 Task: Use the 'Advanced Find' feature in Outlook to search for specific emails based on criteria.
Action: Mouse moved to (360, 10)
Screenshot: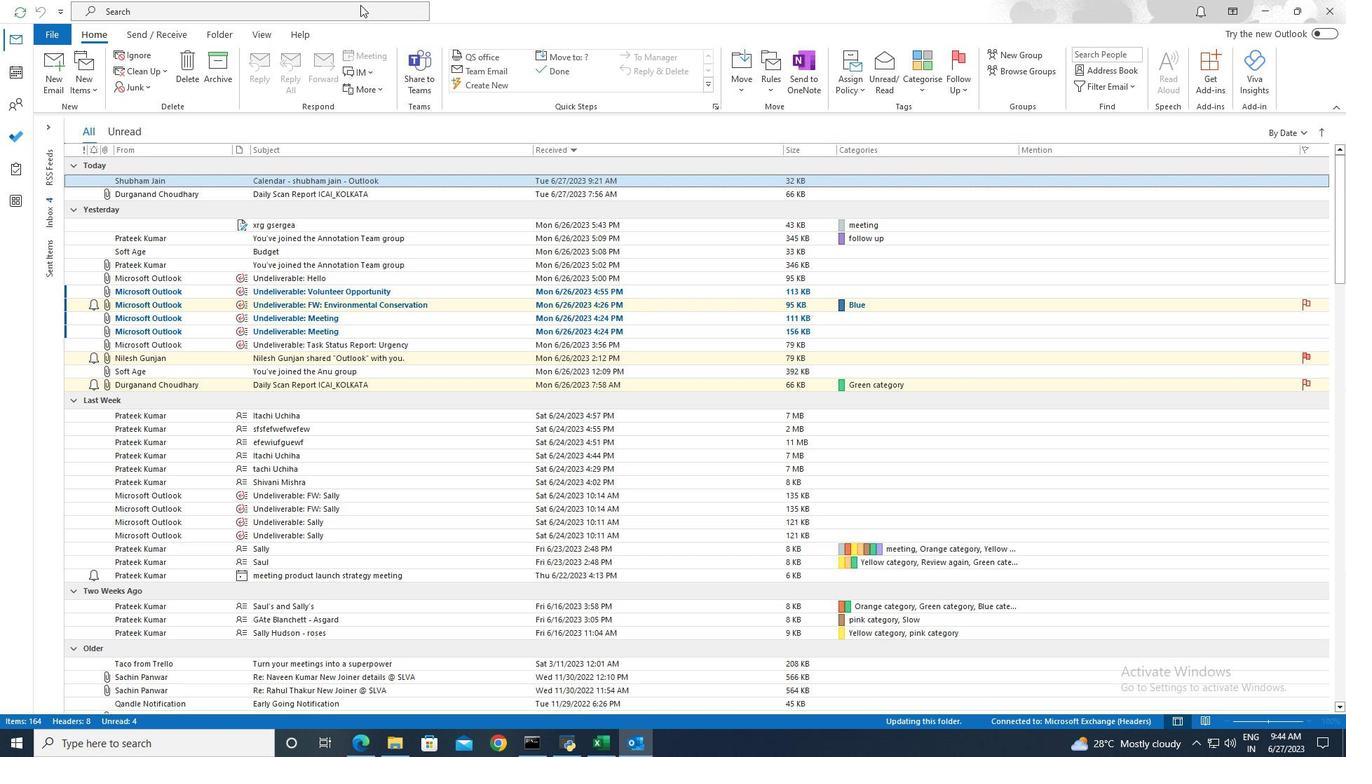 
Action: Mouse pressed left at (360, 10)
Screenshot: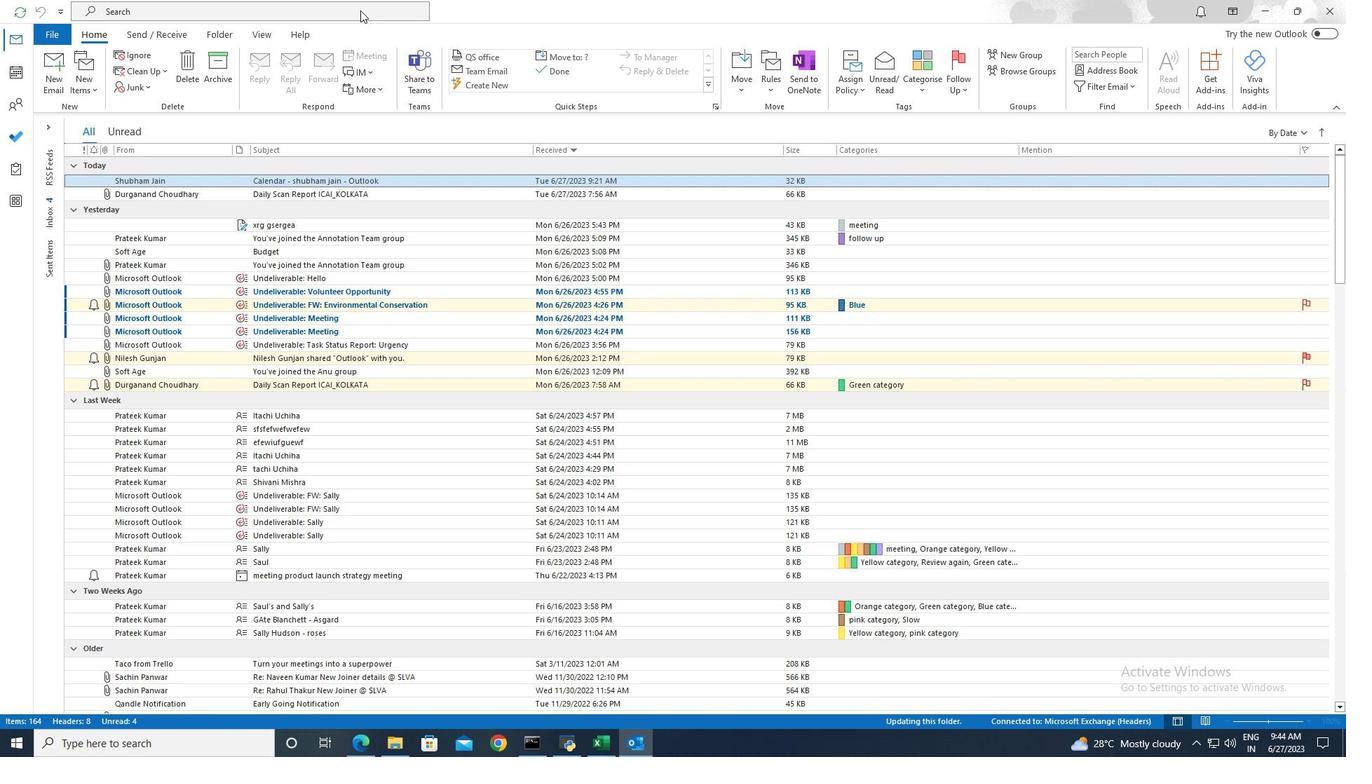
Action: Mouse moved to (486, 7)
Screenshot: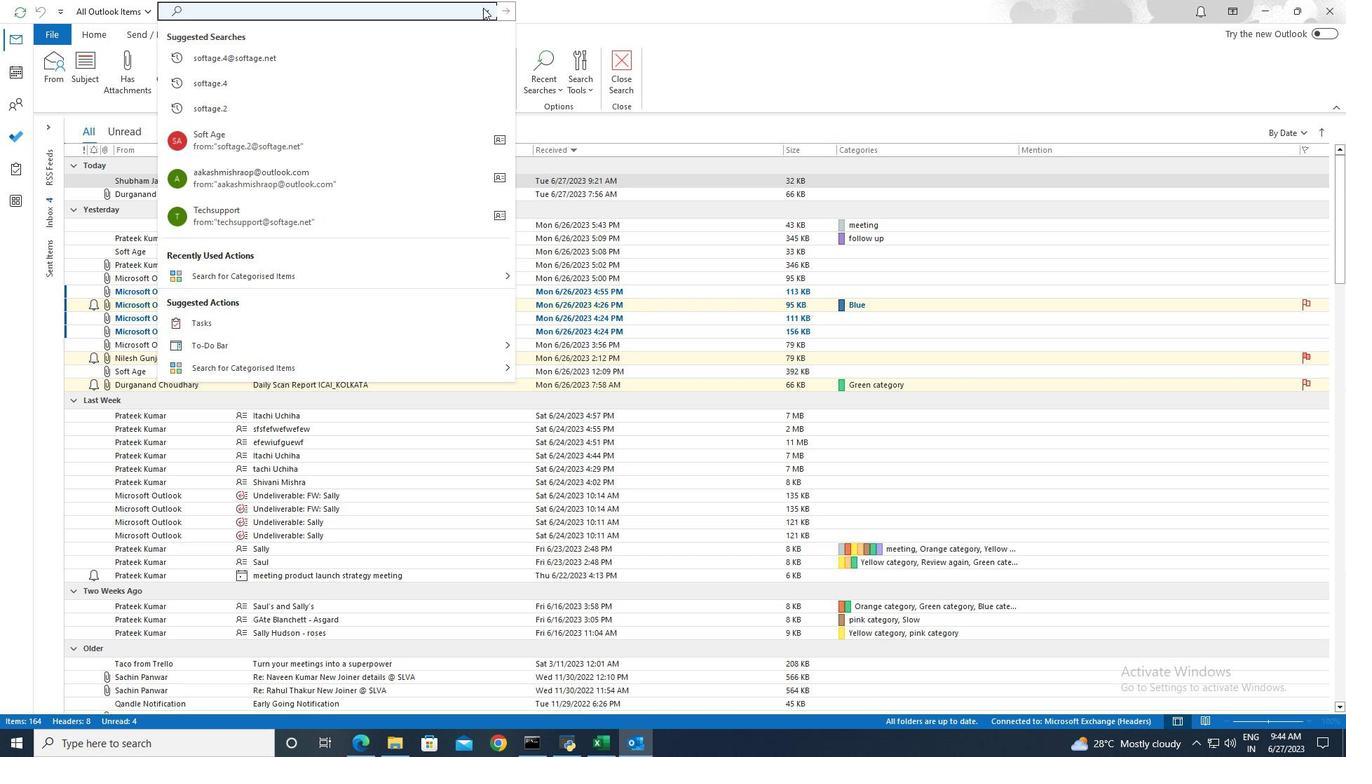 
Action: Mouse pressed left at (486, 7)
Screenshot: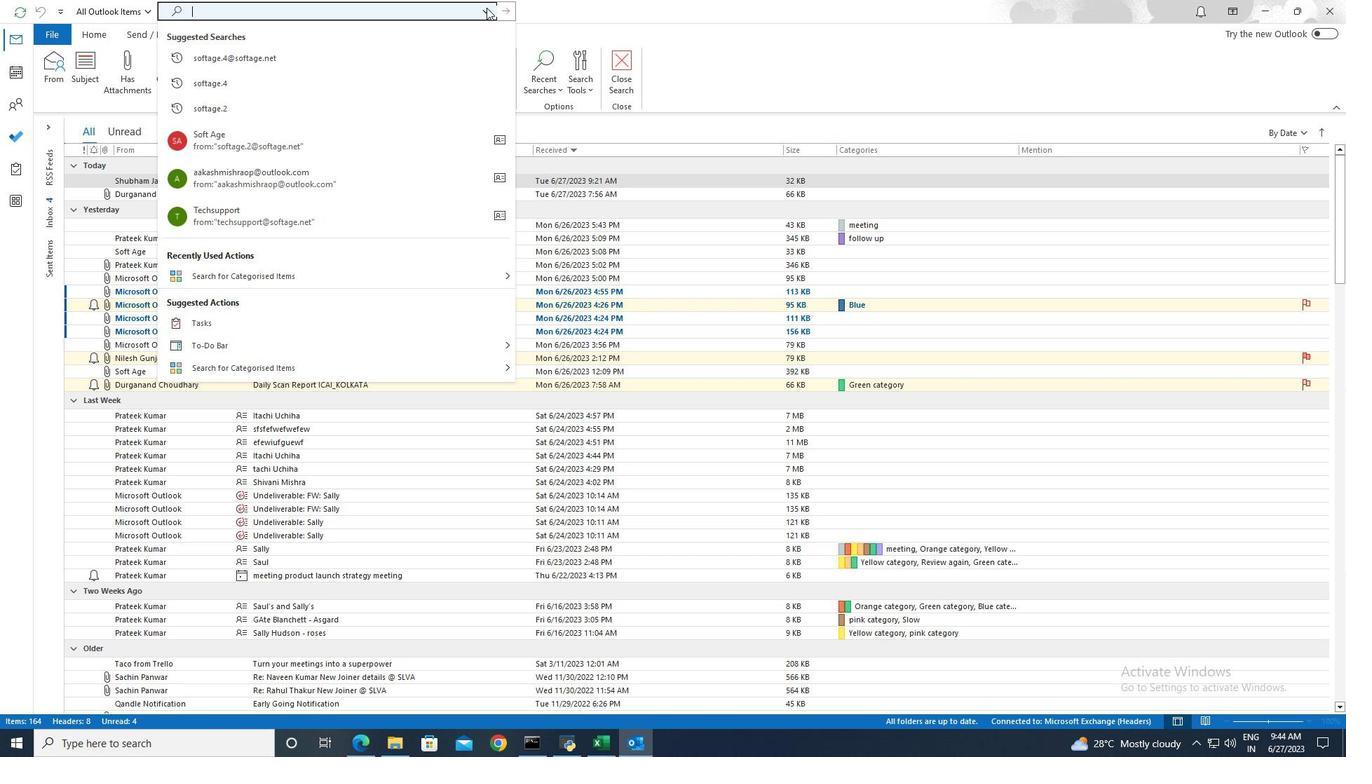 
Action: Mouse moved to (260, 297)
Screenshot: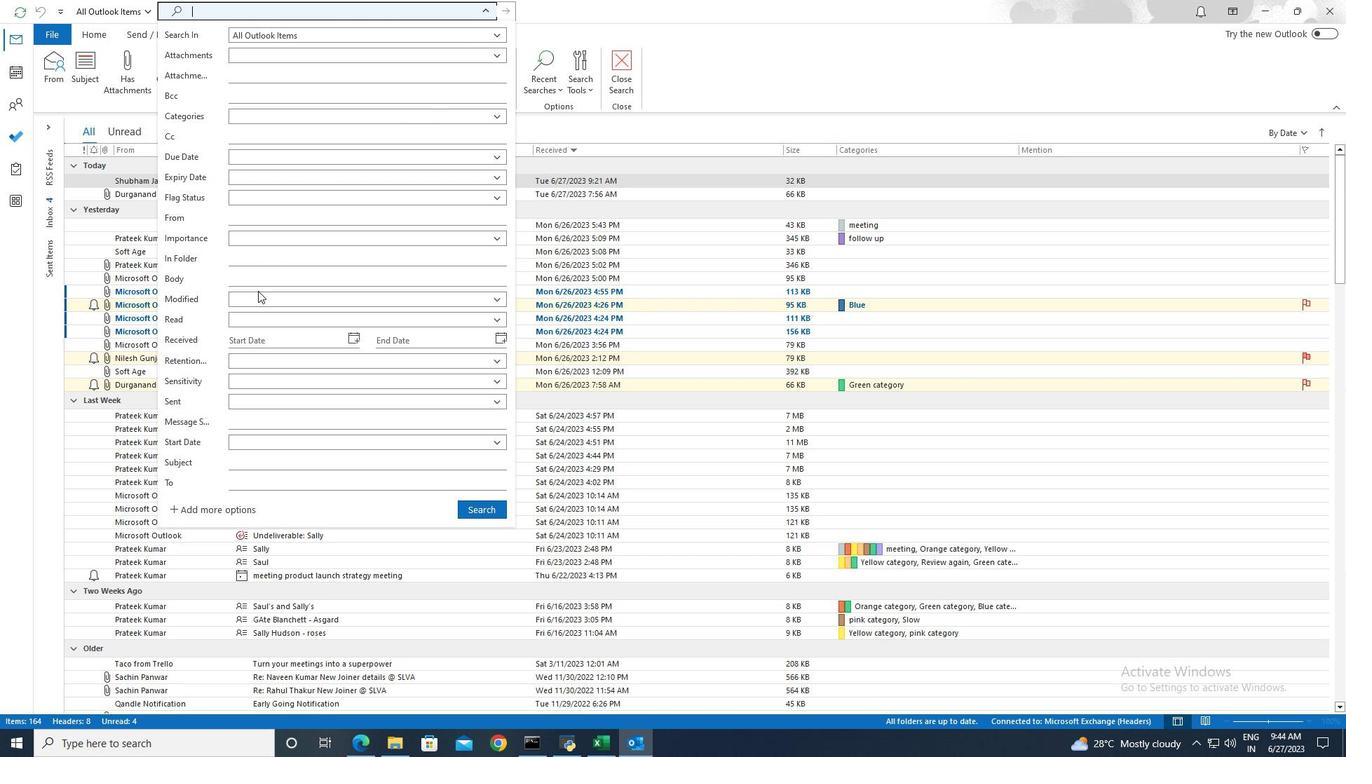 
Action: Mouse pressed left at (260, 297)
Screenshot: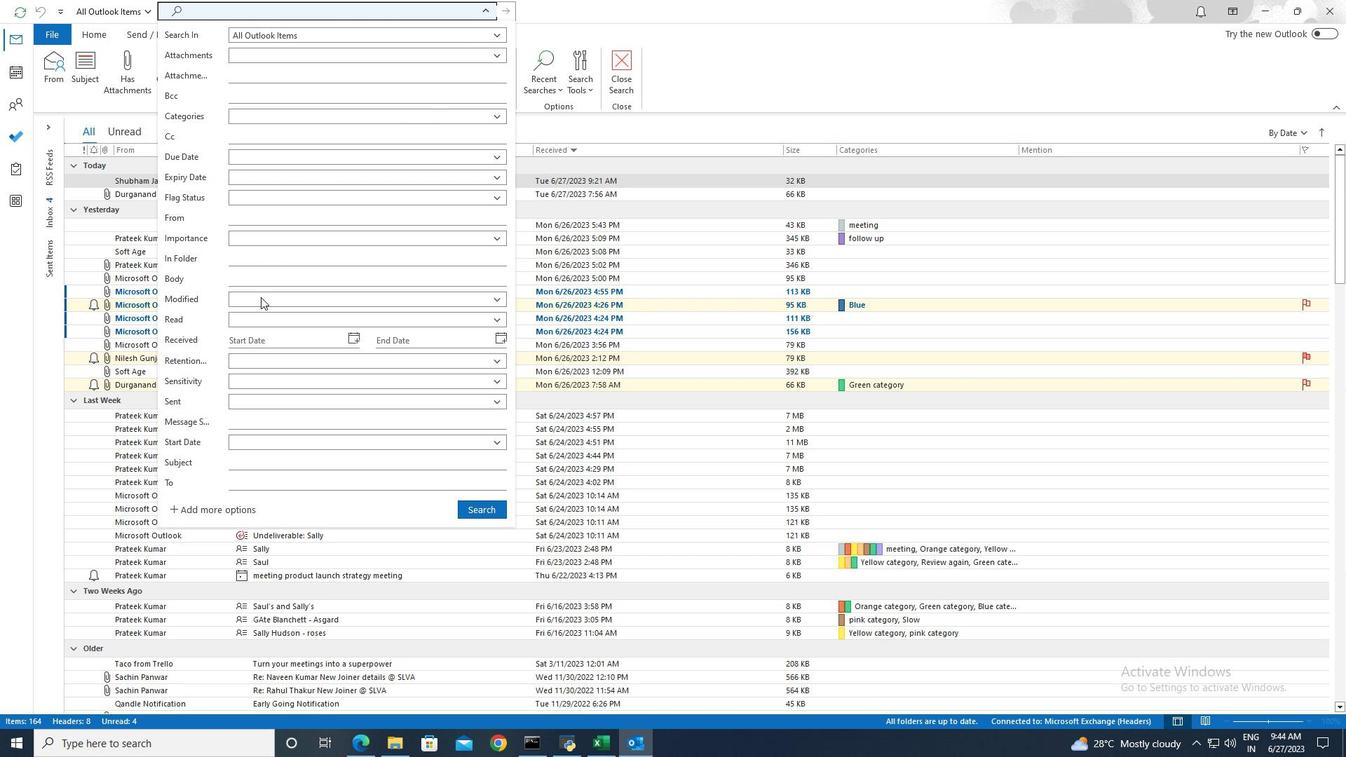 
Action: Mouse moved to (254, 339)
Screenshot: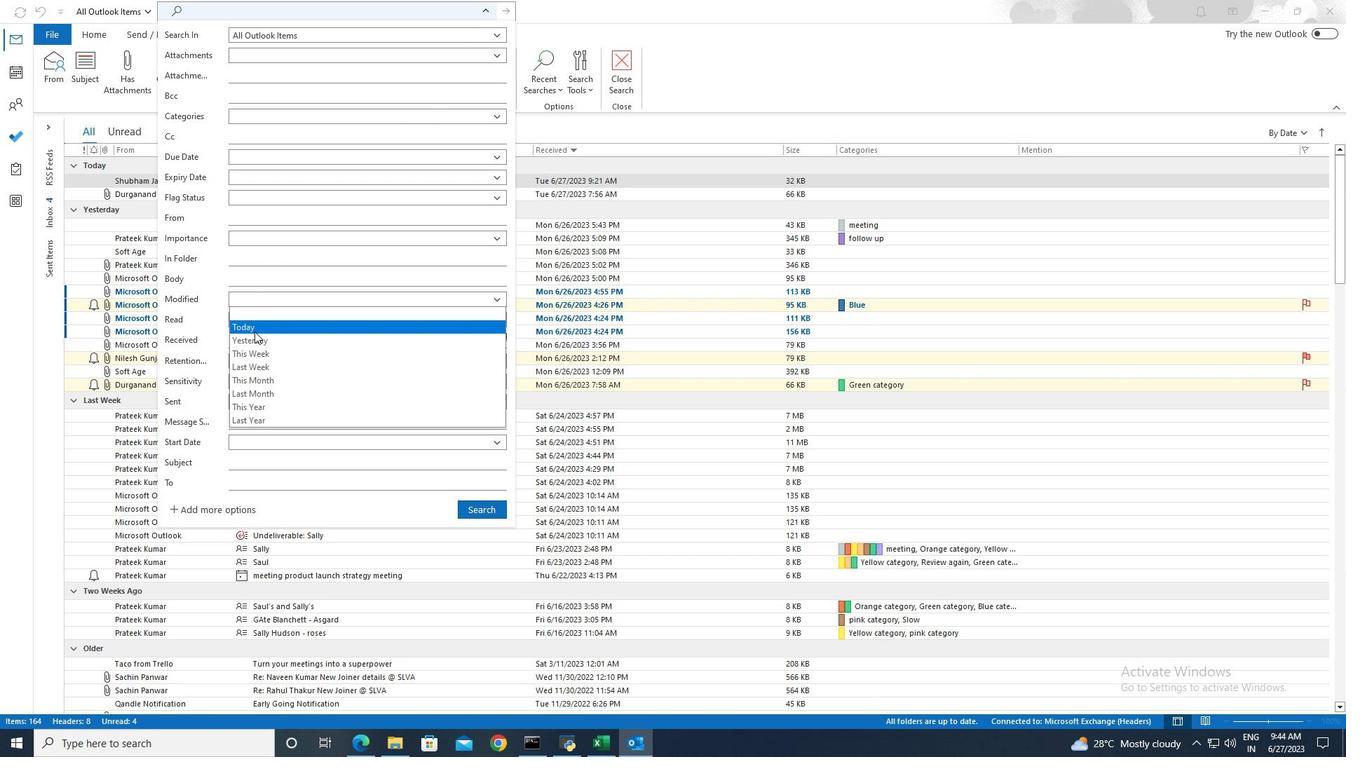 
Action: Mouse pressed left at (254, 339)
Screenshot: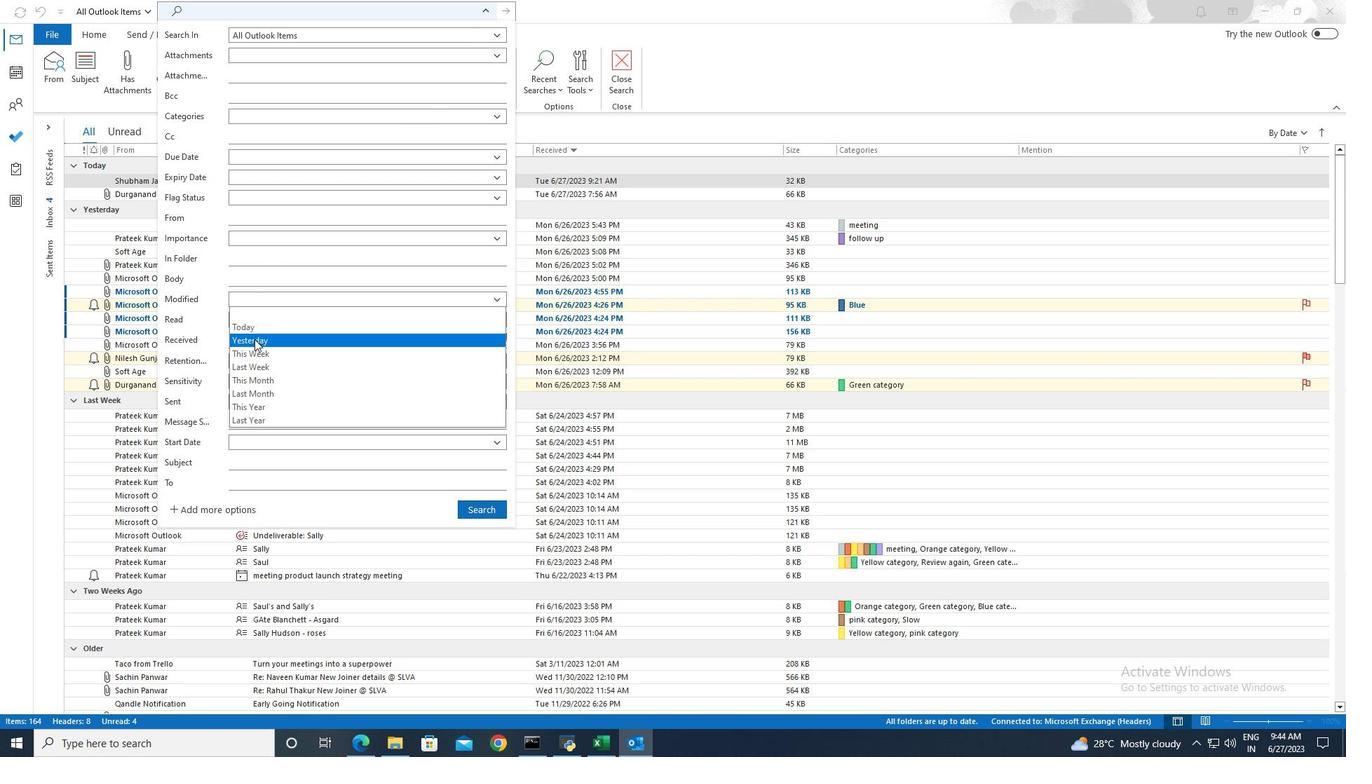 
Action: Mouse moved to (490, 508)
Screenshot: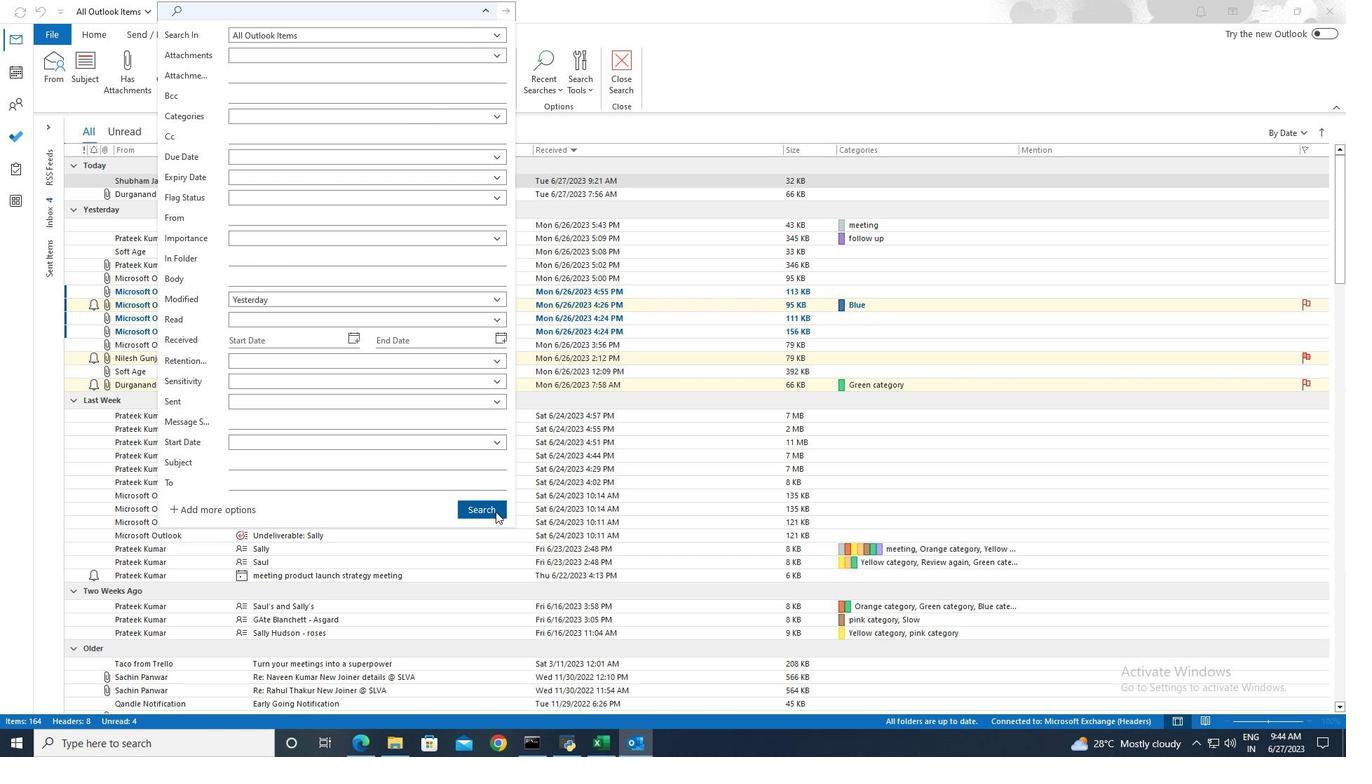 
Action: Mouse pressed left at (490, 508)
Screenshot: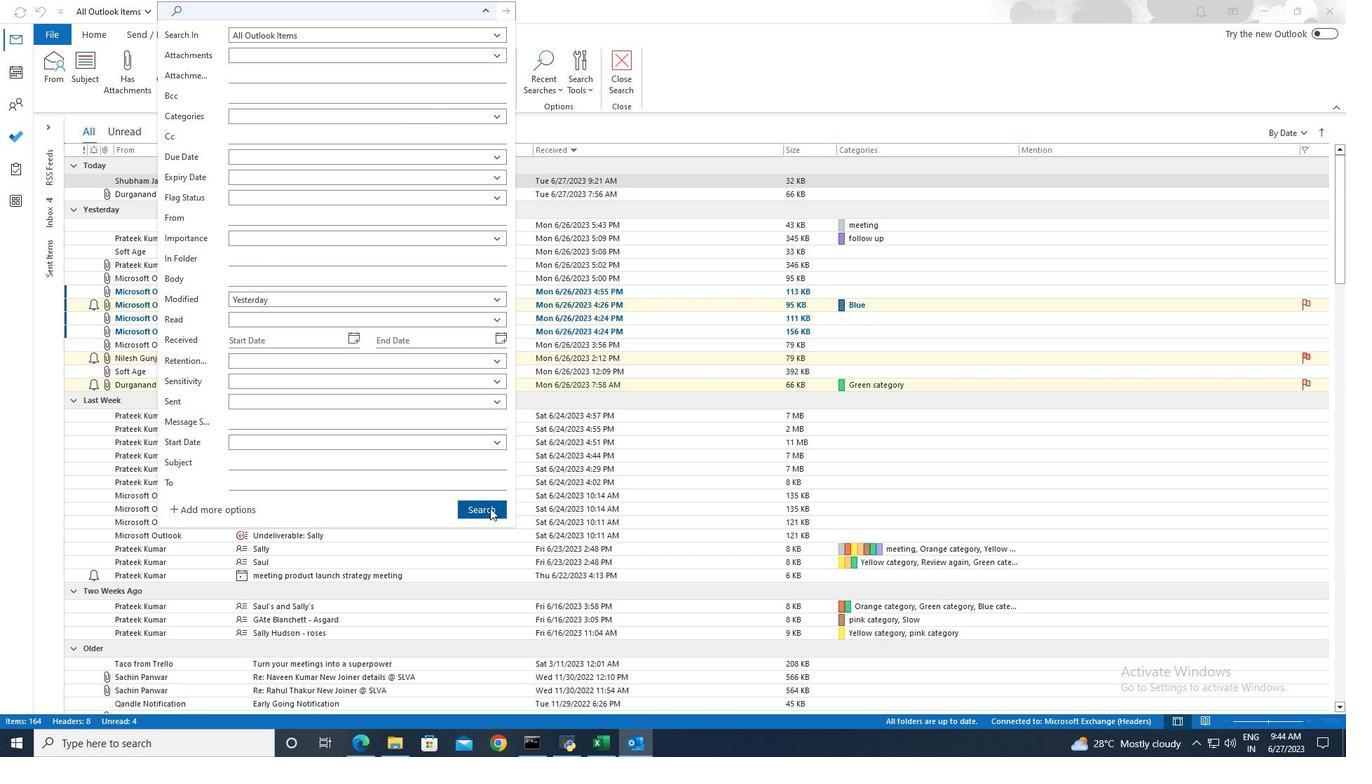 
